 Task: Sort the products in the category "Flatbreads" by price (highest first).
Action: Mouse moved to (21, 83)
Screenshot: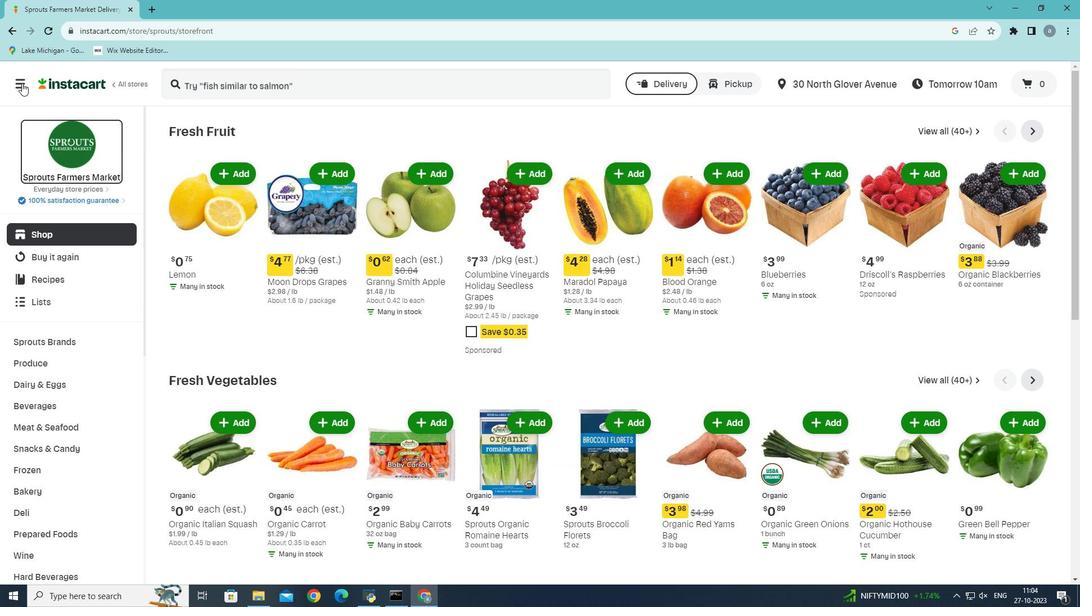 
Action: Mouse pressed left at (21, 83)
Screenshot: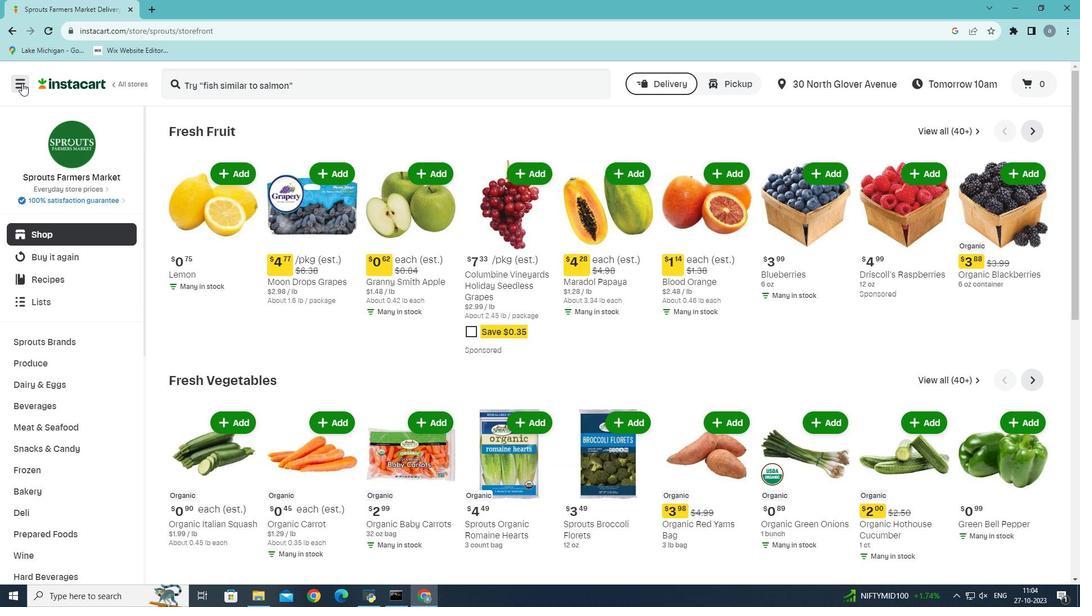 
Action: Mouse moved to (71, 325)
Screenshot: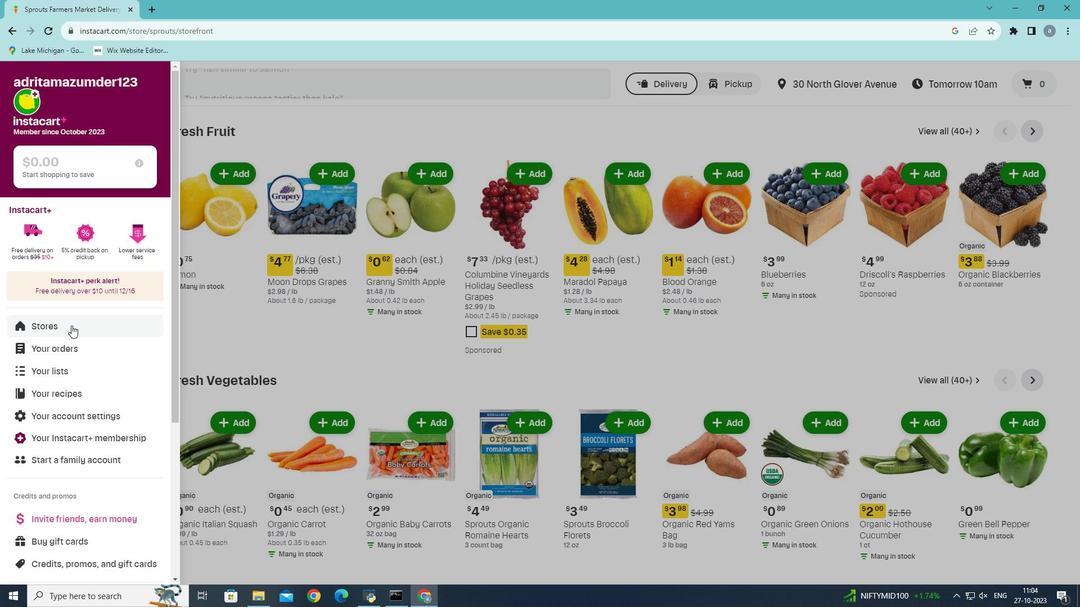 
Action: Mouse pressed left at (71, 325)
Screenshot: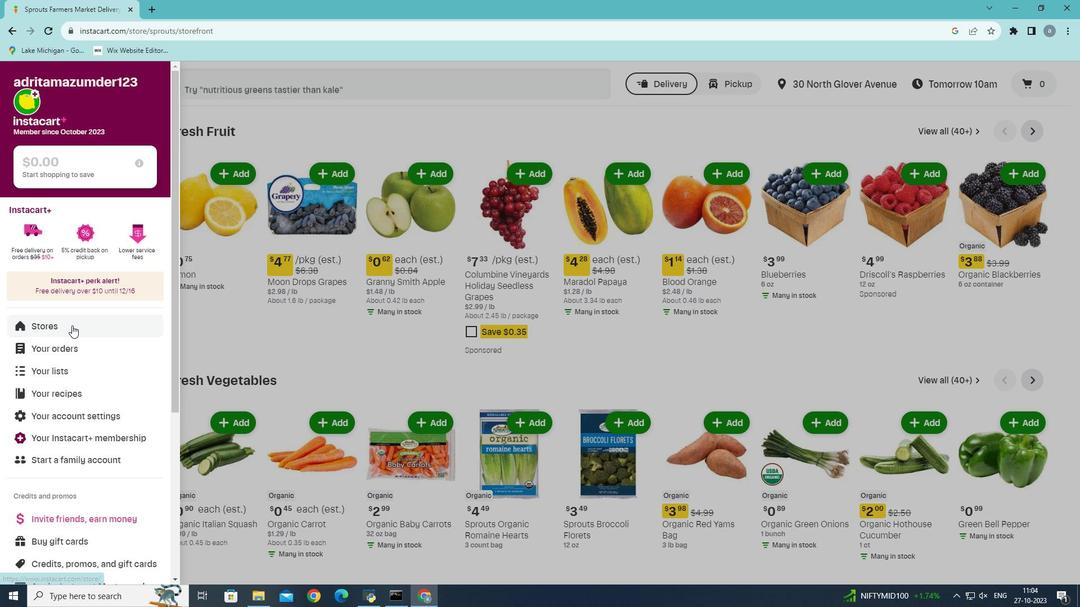 
Action: Mouse moved to (266, 127)
Screenshot: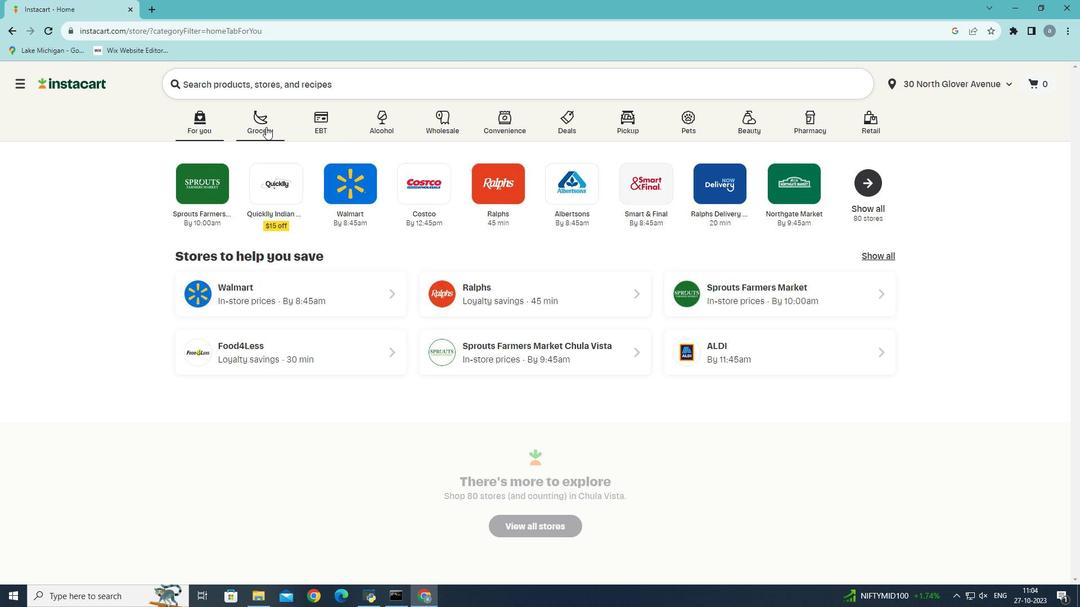 
Action: Mouse pressed left at (266, 127)
Screenshot: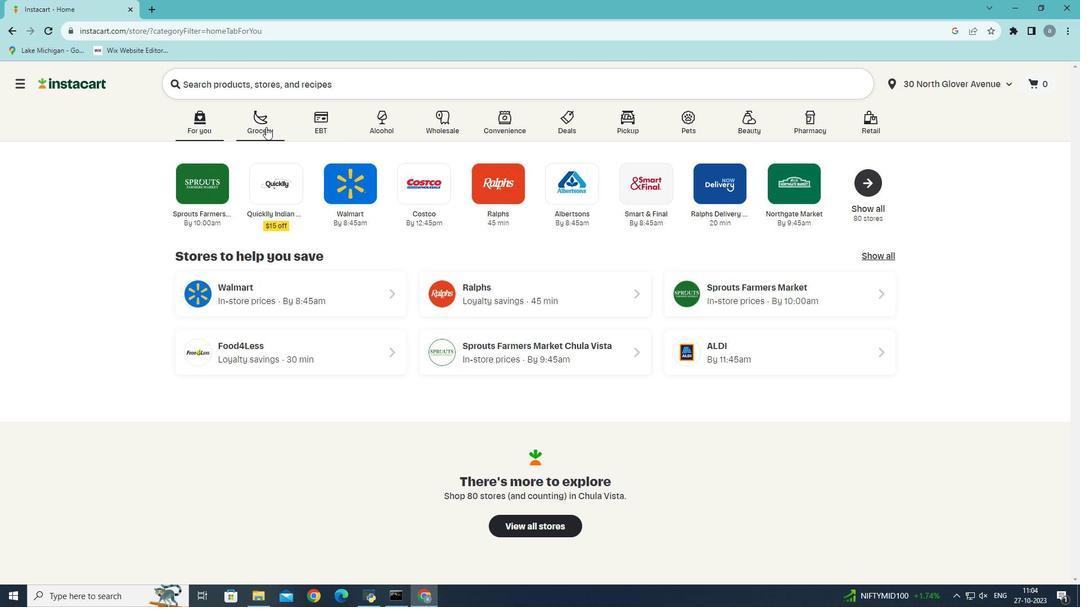 
Action: Mouse moved to (261, 326)
Screenshot: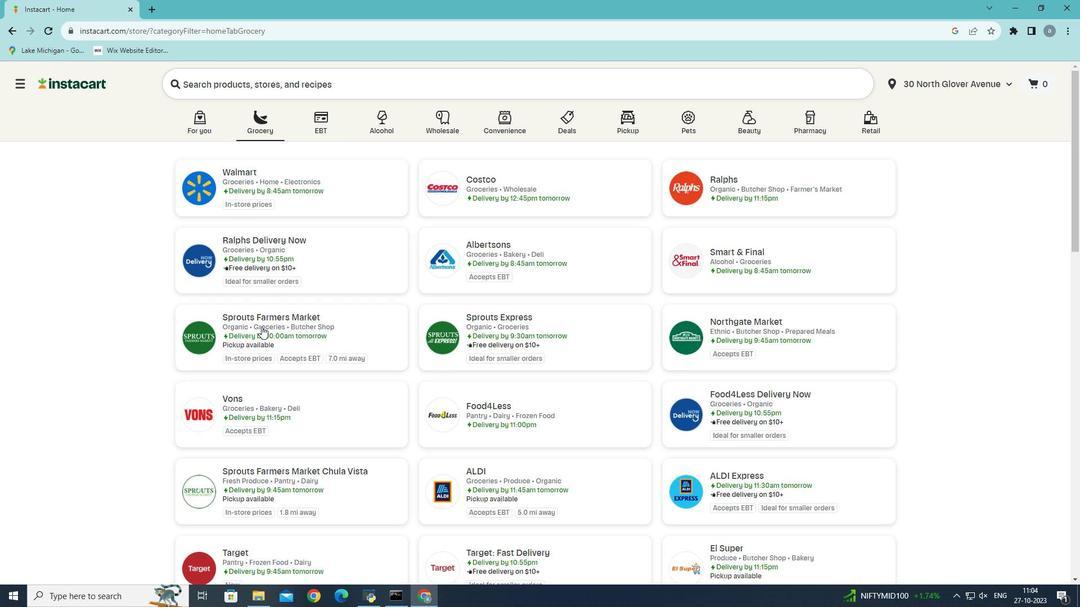 
Action: Mouse pressed left at (261, 326)
Screenshot: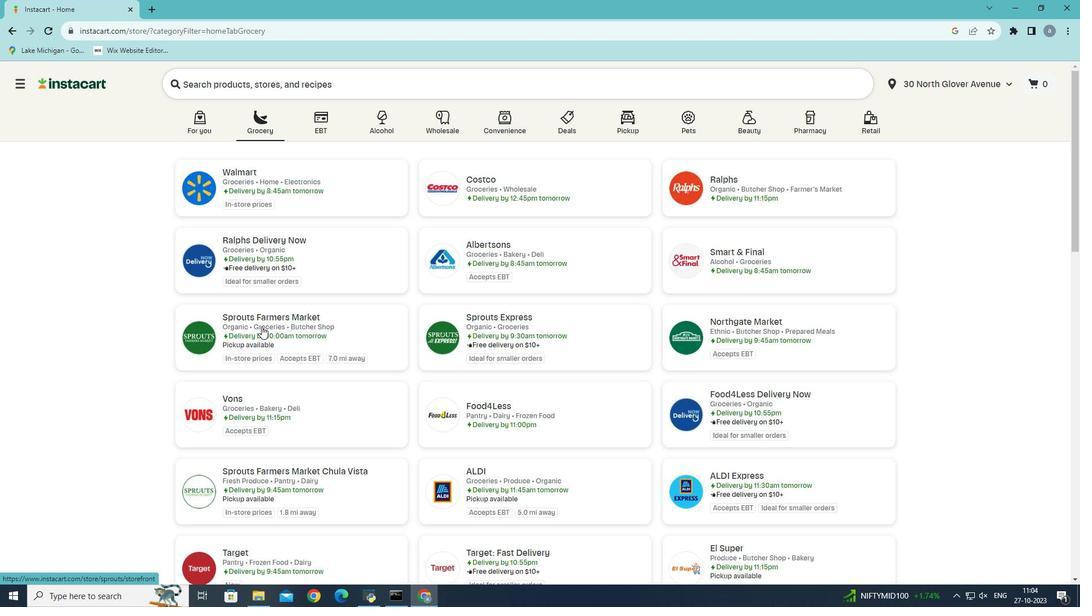 
Action: Mouse moved to (29, 492)
Screenshot: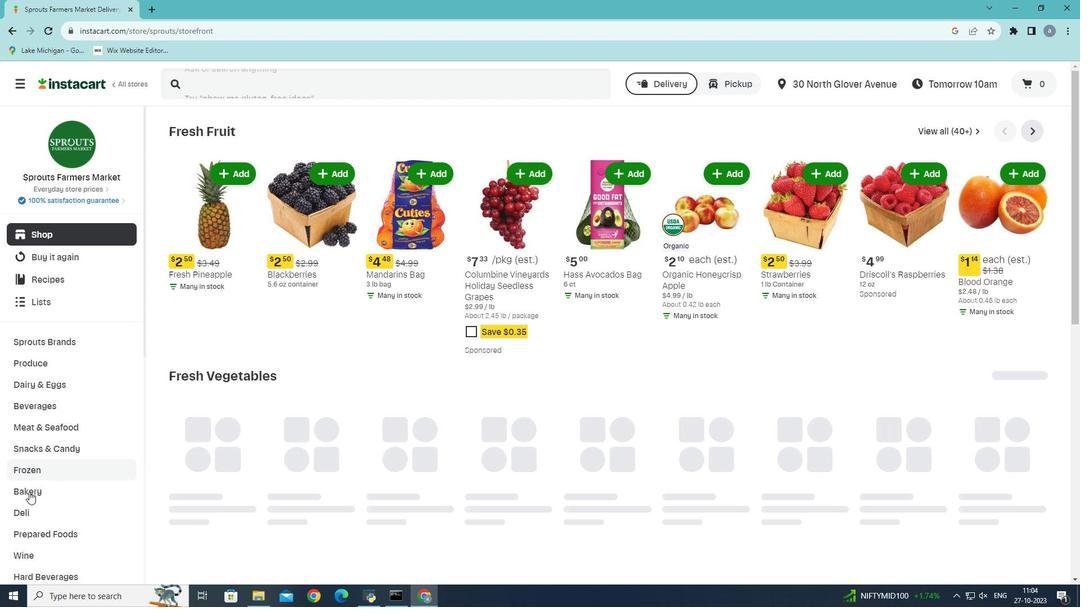 
Action: Mouse pressed left at (29, 492)
Screenshot: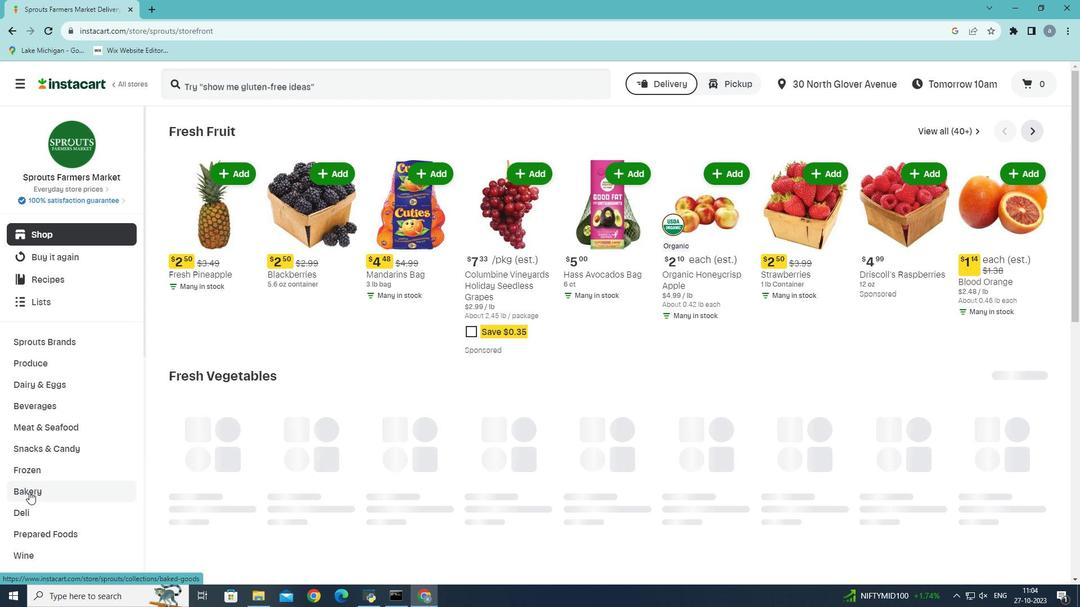 
Action: Mouse moved to (859, 154)
Screenshot: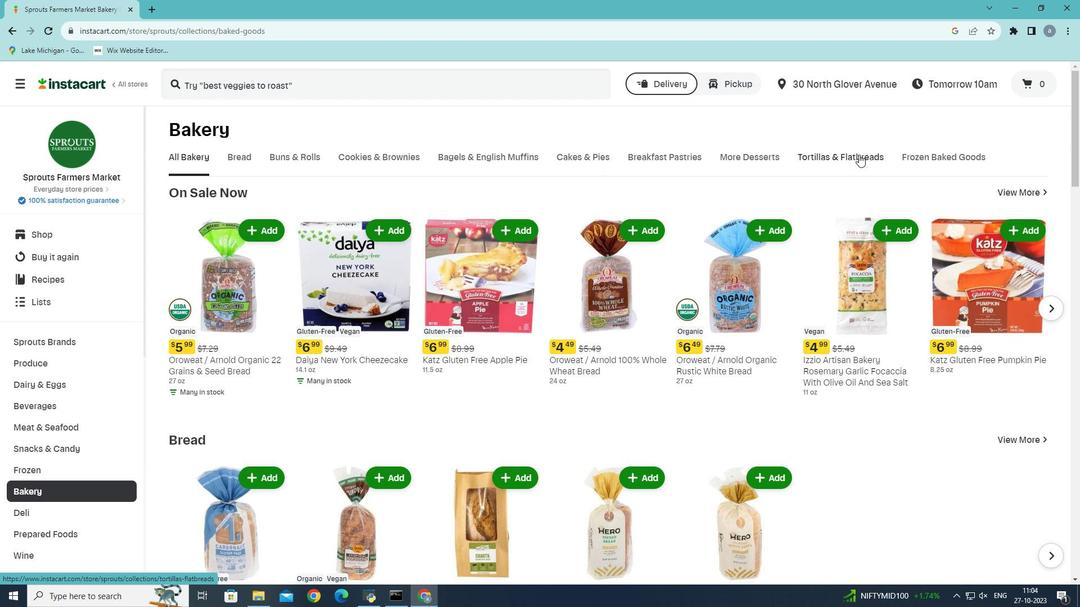 
Action: Mouse pressed left at (859, 154)
Screenshot: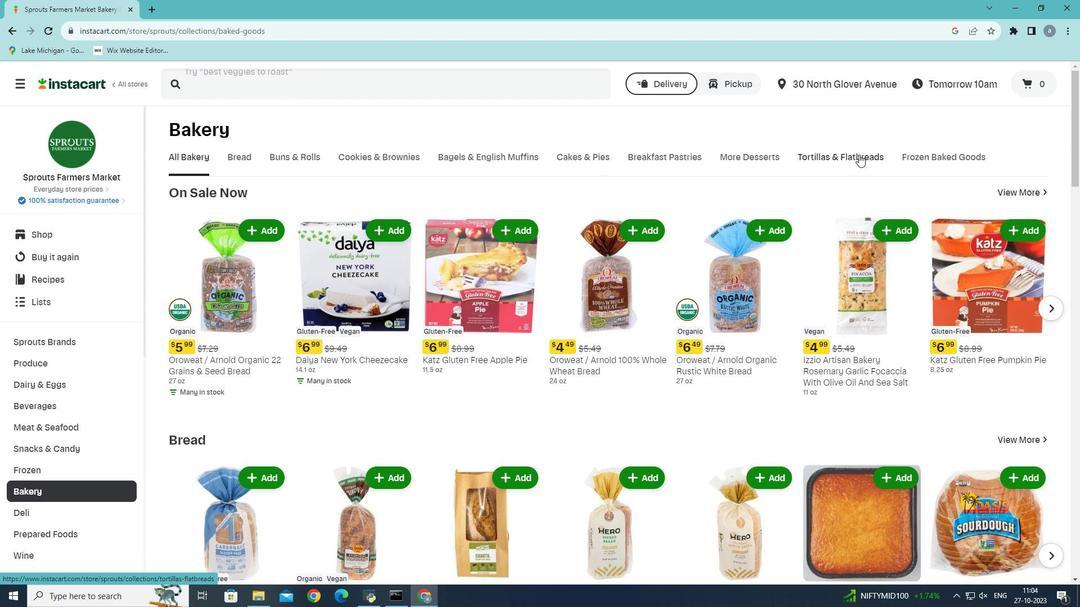 
Action: Mouse moved to (346, 212)
Screenshot: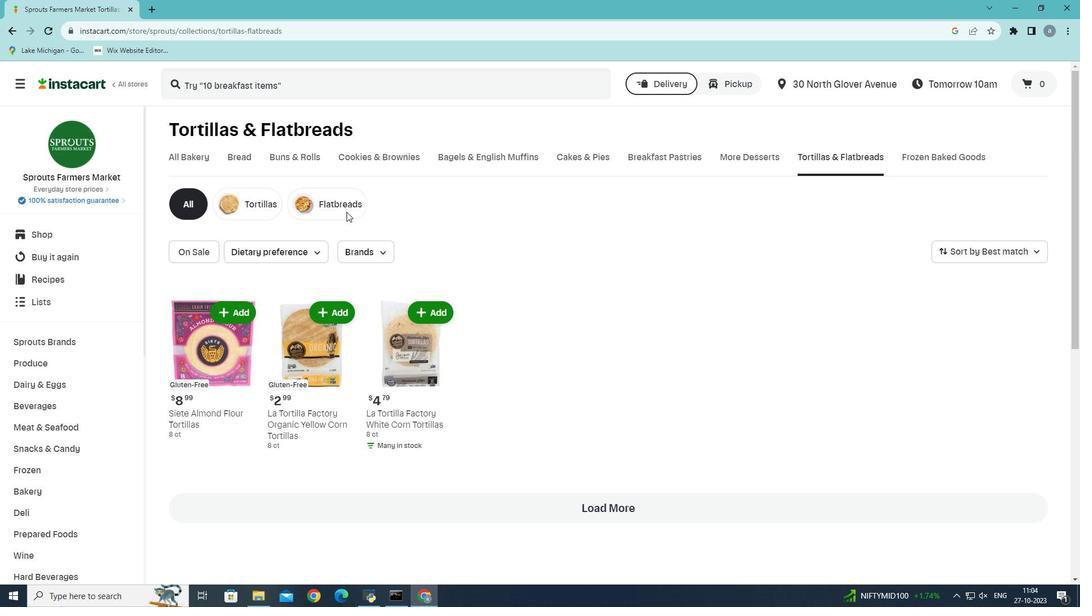 
Action: Mouse pressed left at (346, 212)
Screenshot: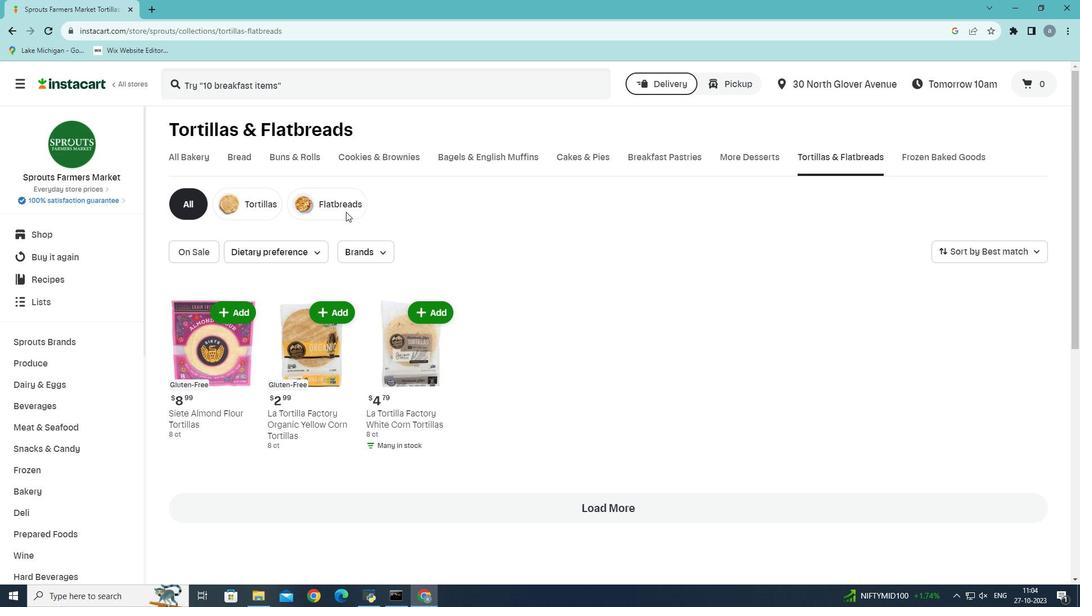 
Action: Mouse moved to (1035, 252)
Screenshot: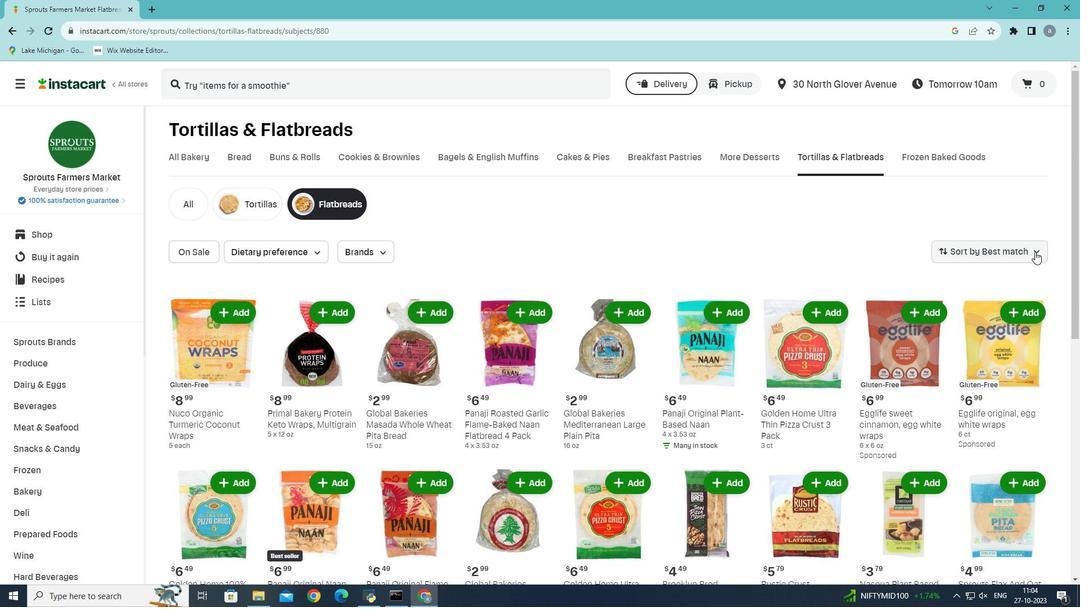 
Action: Mouse pressed left at (1035, 252)
Screenshot: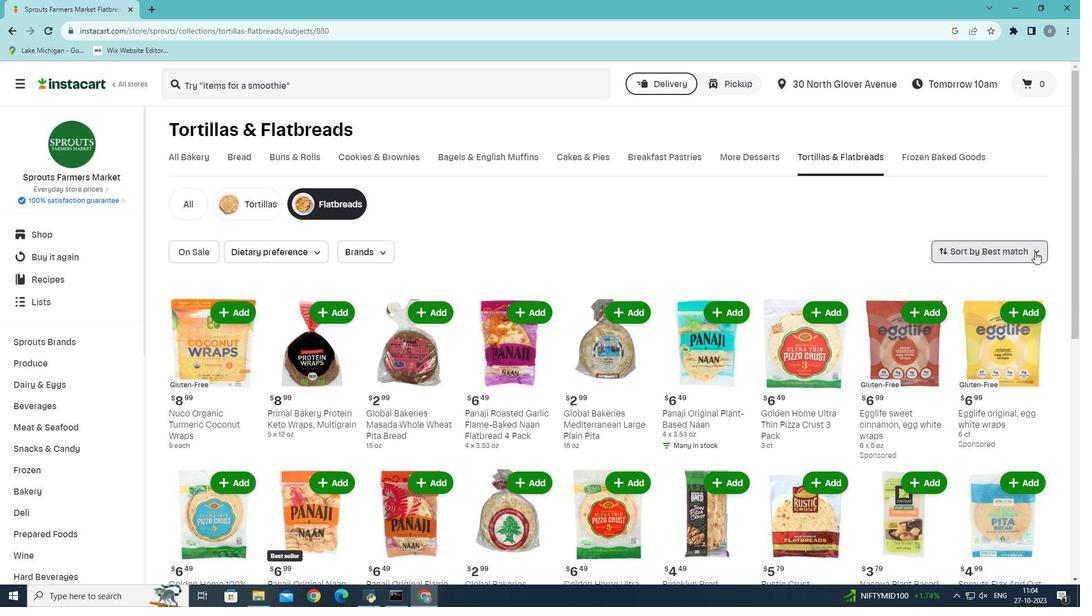 
Action: Mouse moved to (1003, 327)
Screenshot: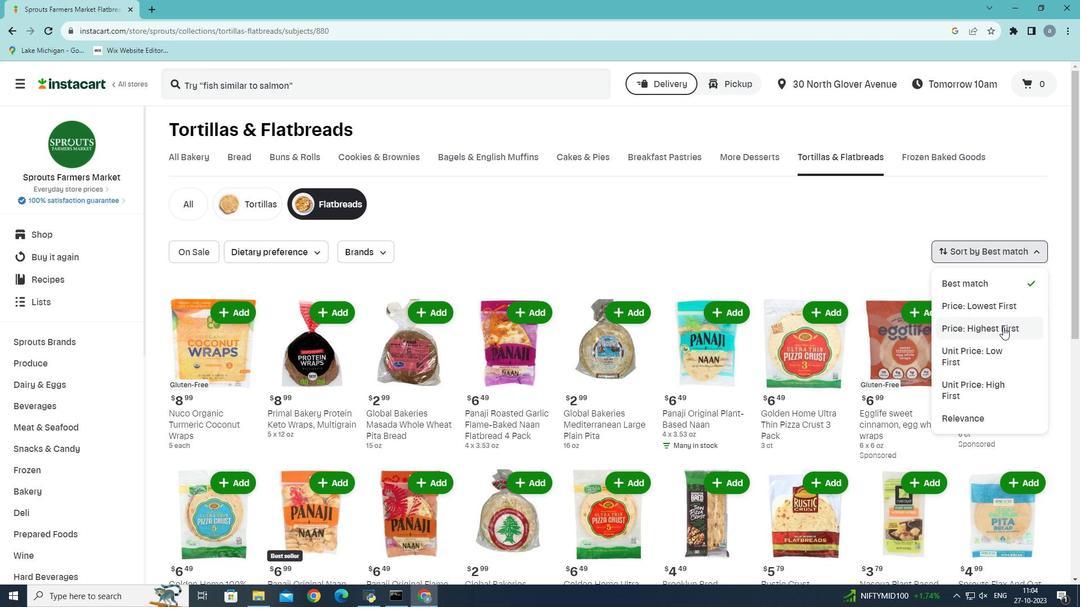 
Action: Mouse pressed left at (1003, 327)
Screenshot: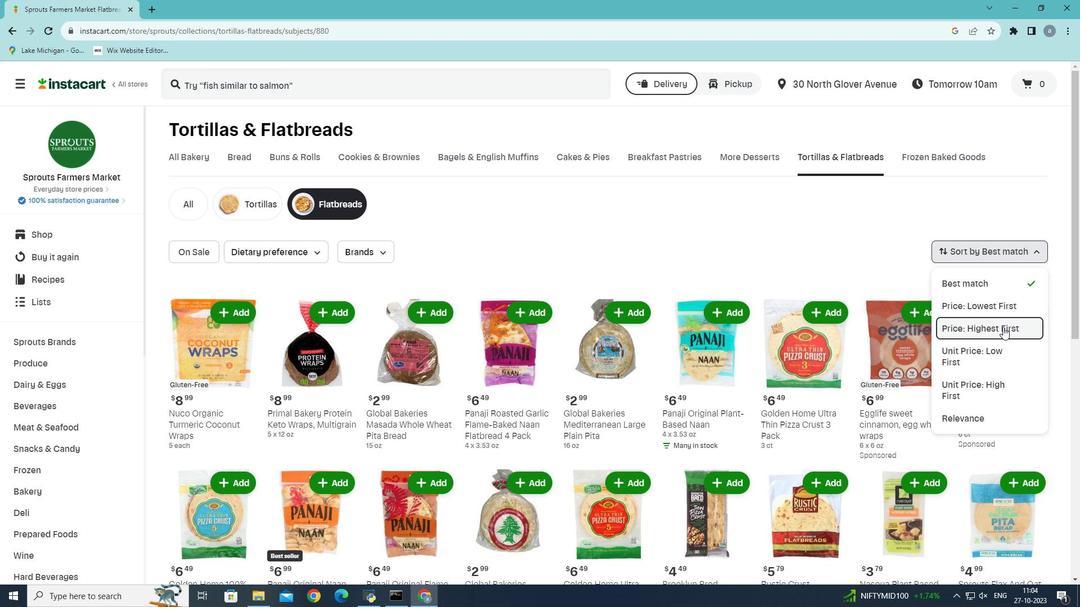 
Action: Mouse moved to (993, 311)
Screenshot: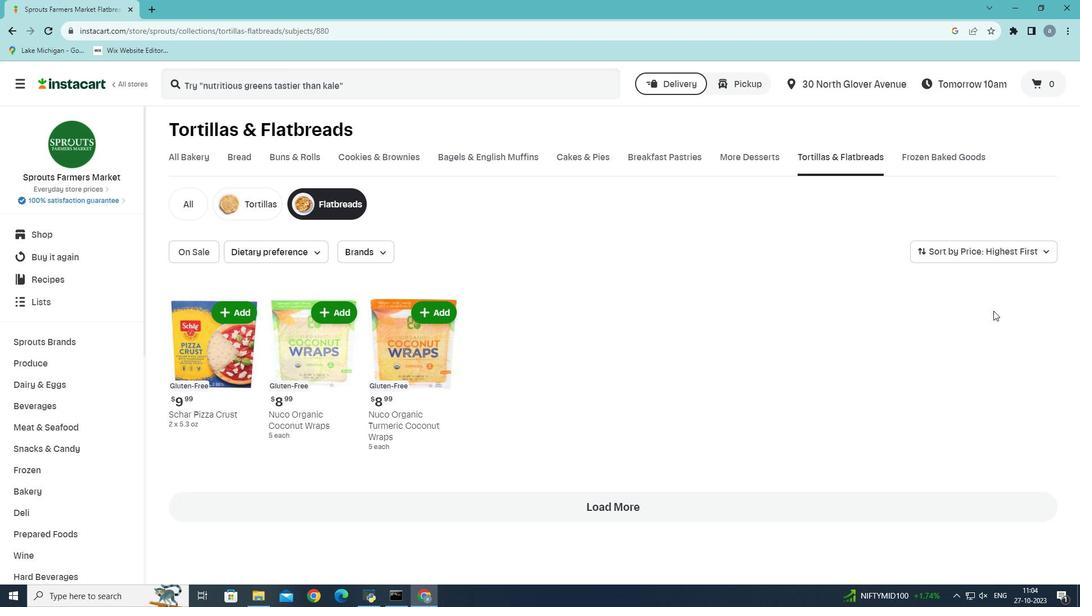 
